 Task: Add filter "Low" in priority.
Action: Mouse moved to (656, 212)
Screenshot: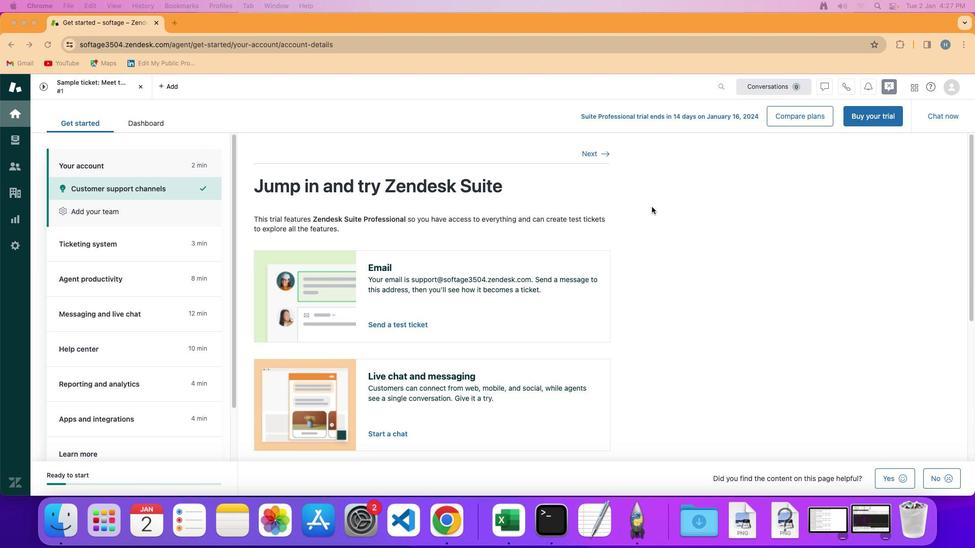 
Action: Mouse pressed left at (656, 212)
Screenshot: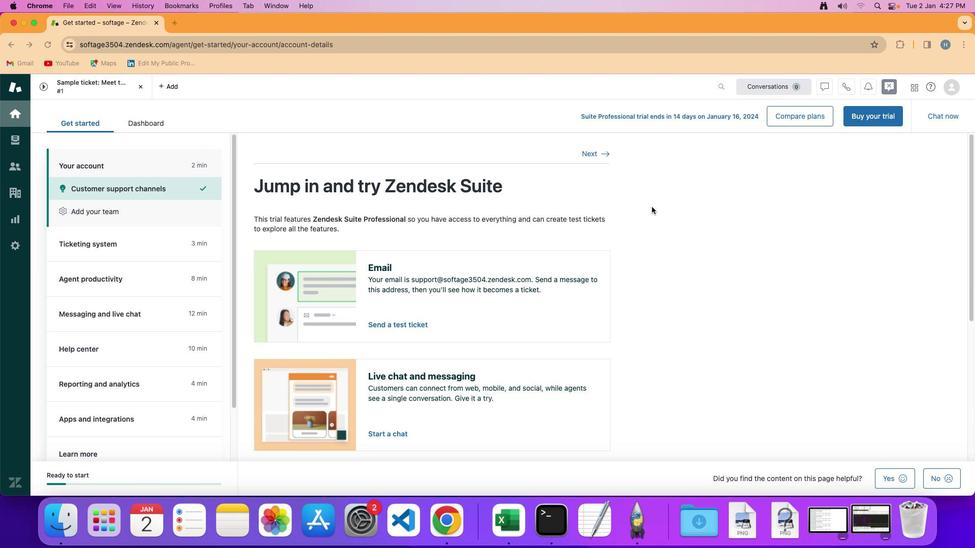 
Action: Mouse moved to (22, 141)
Screenshot: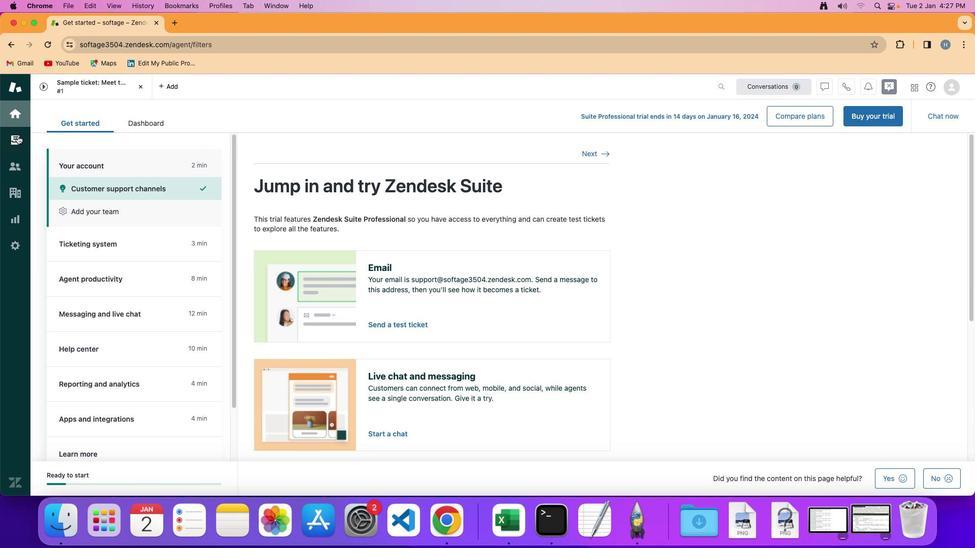 
Action: Mouse pressed left at (22, 141)
Screenshot: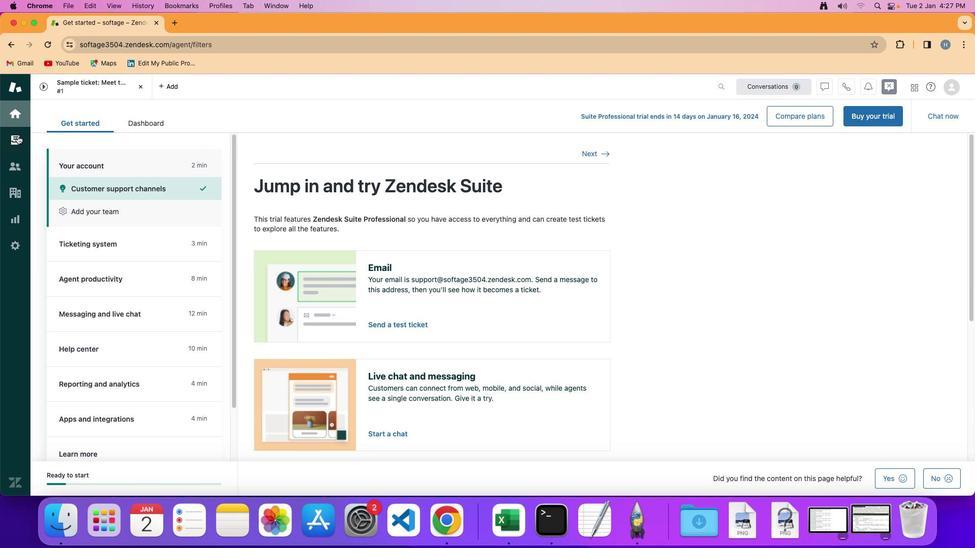 
Action: Mouse moved to (228, 155)
Screenshot: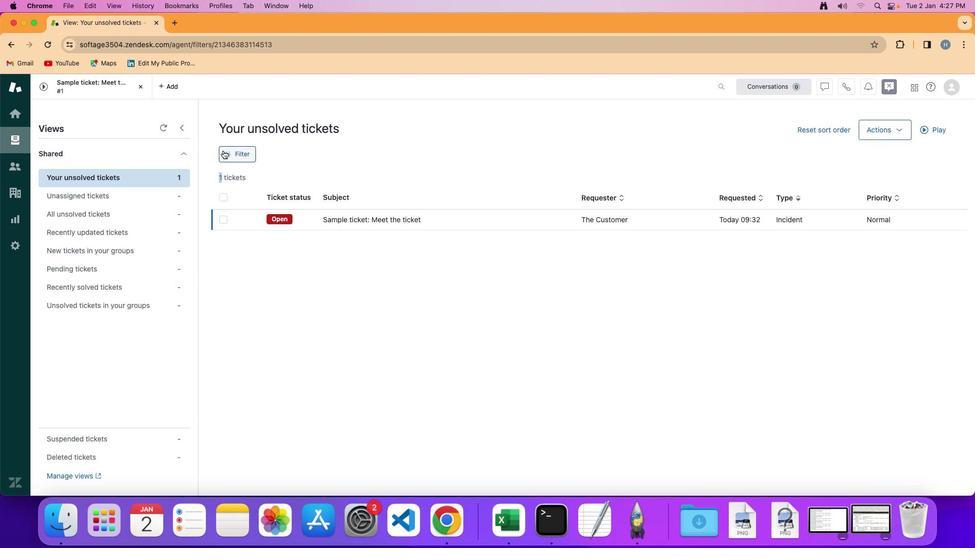
Action: Mouse pressed left at (228, 155)
Screenshot: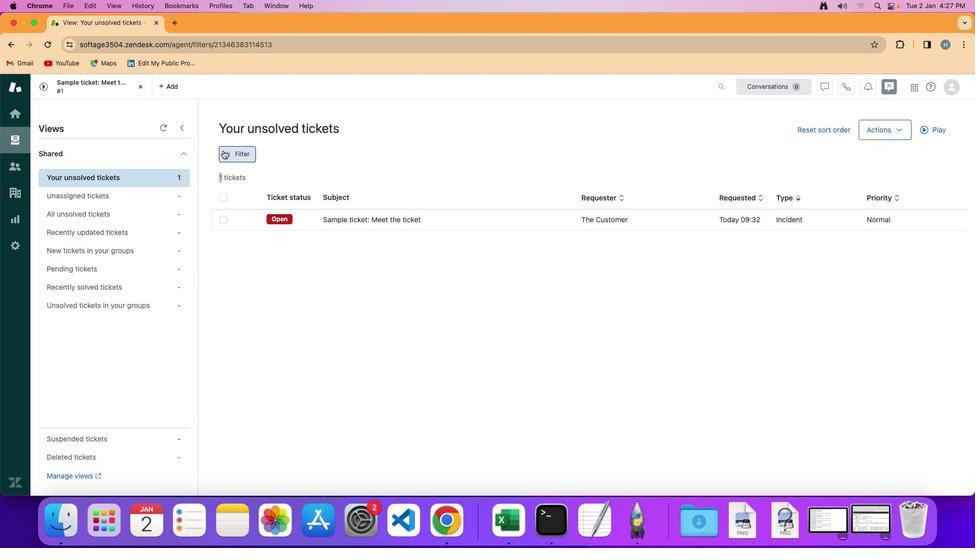 
Action: Mouse moved to (870, 396)
Screenshot: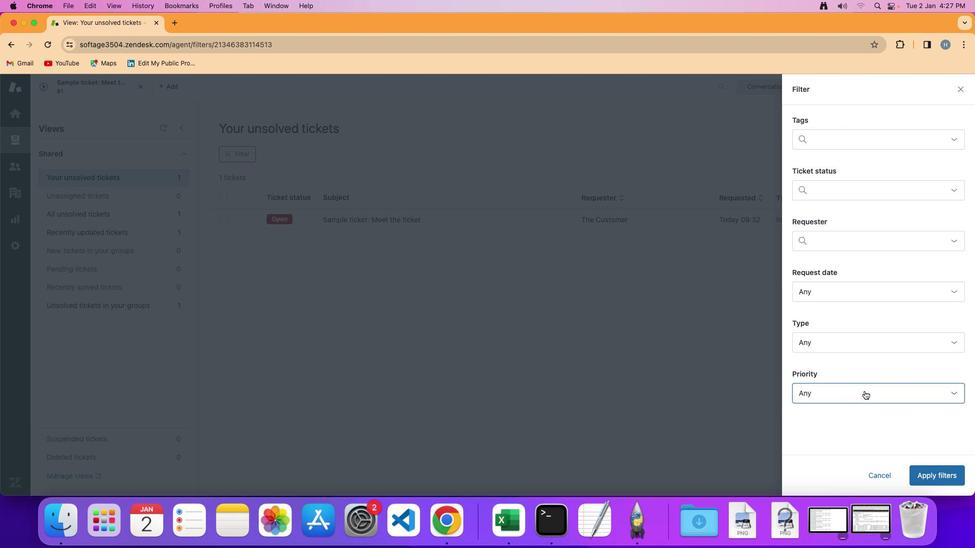 
Action: Mouse pressed left at (870, 396)
Screenshot: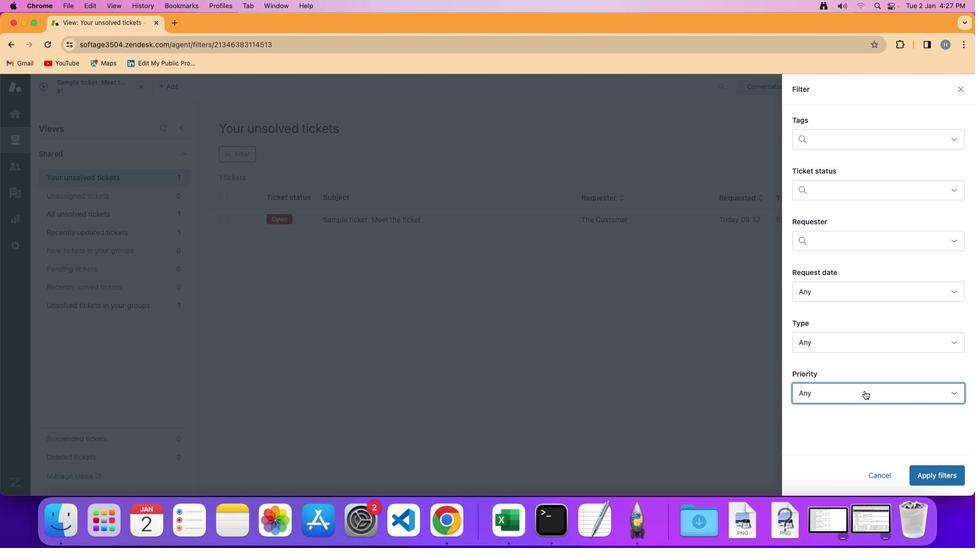 
Action: Mouse moved to (871, 317)
Screenshot: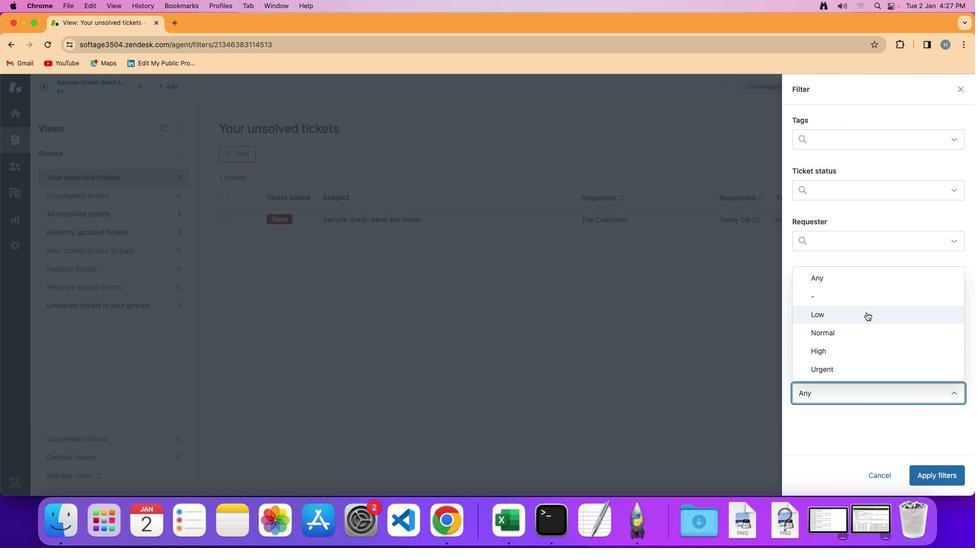 
Action: Mouse pressed left at (871, 317)
Screenshot: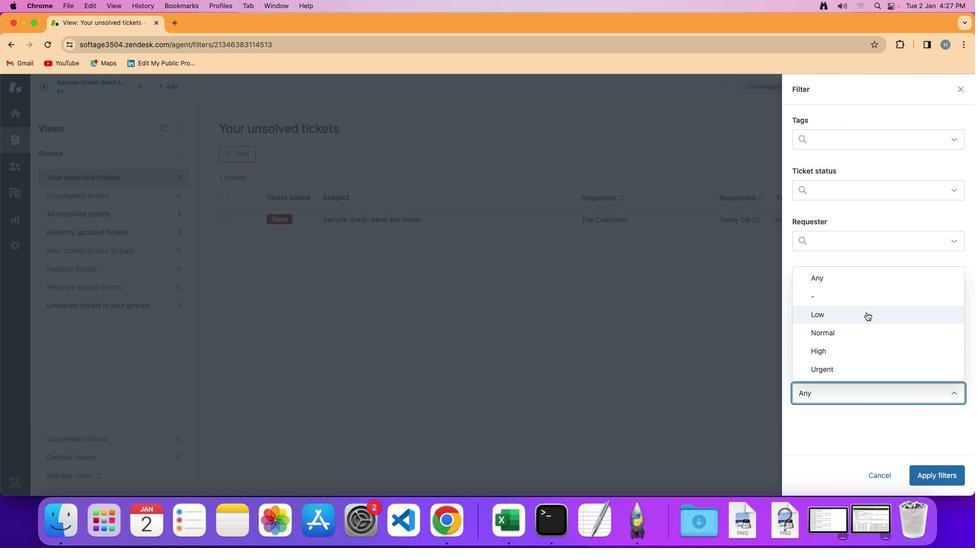 
Action: Mouse moved to (941, 476)
Screenshot: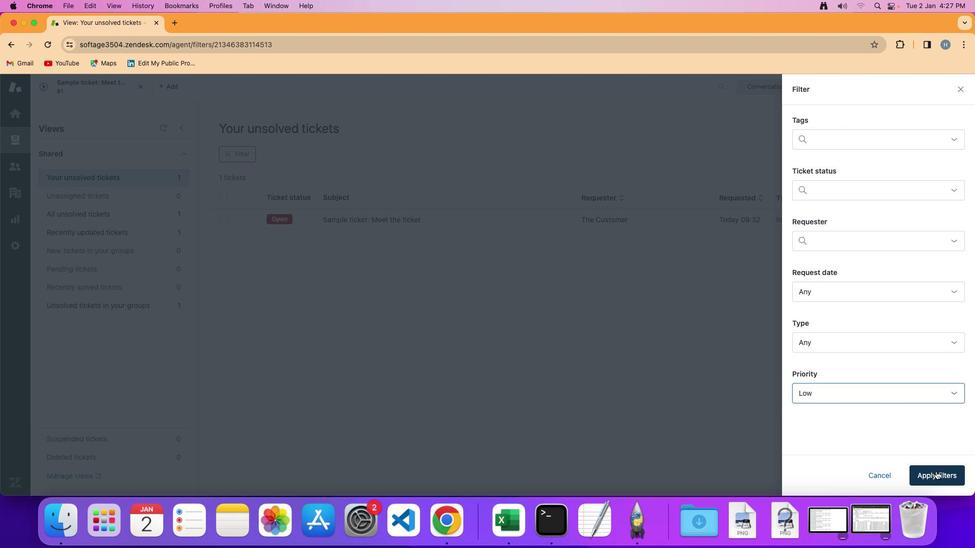 
Action: Mouse pressed left at (941, 476)
Screenshot: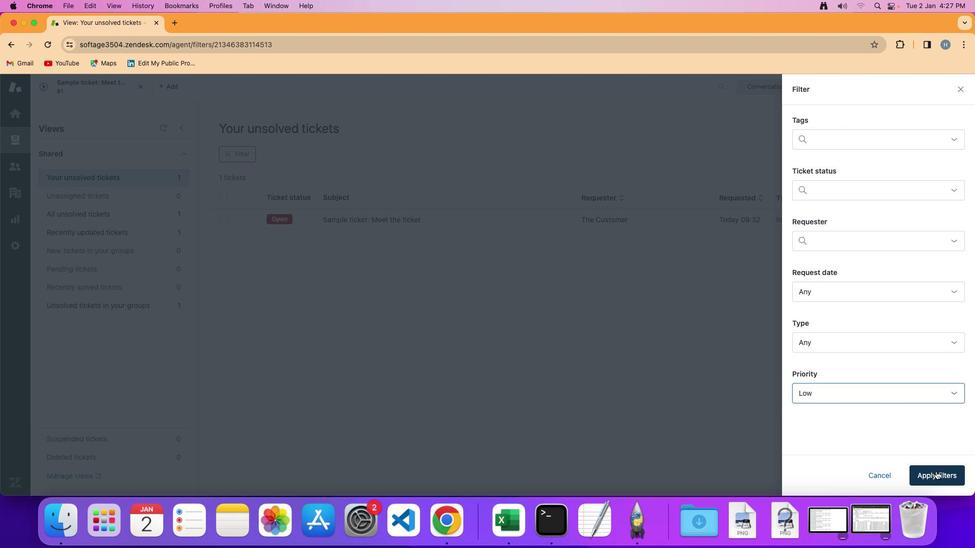 
Action: Mouse moved to (663, 333)
Screenshot: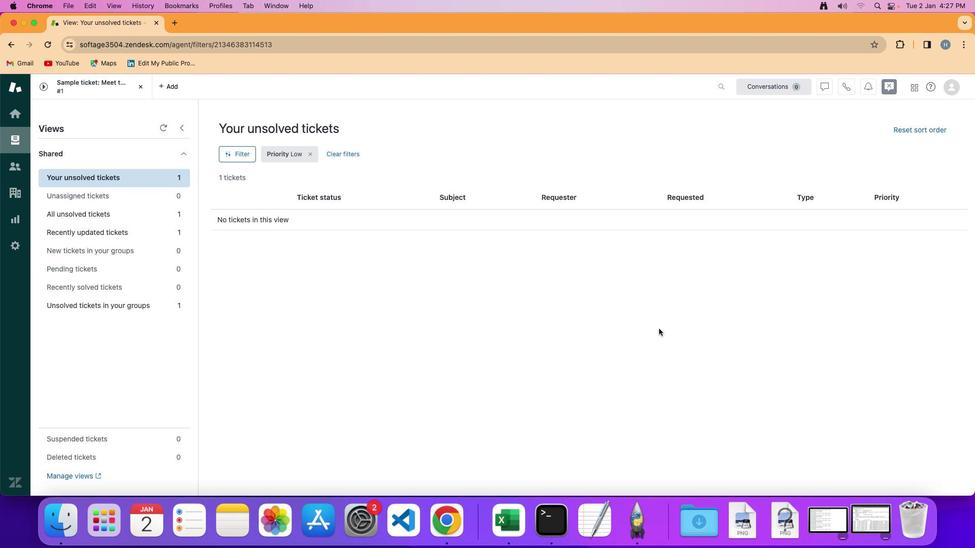 
